Task: Create List Cybersecurity in Board Website Content Management to Workspace Job Evaluation and Classification. Create List Network Infrastructure in Board Business Process Improvement to Workspace Job Evaluation and Classification. Create List Cloud Computing in Board Business Model Hypothesis Creation and Testing to Workspace Job Evaluation and Classification
Action: Mouse moved to (39, 328)
Screenshot: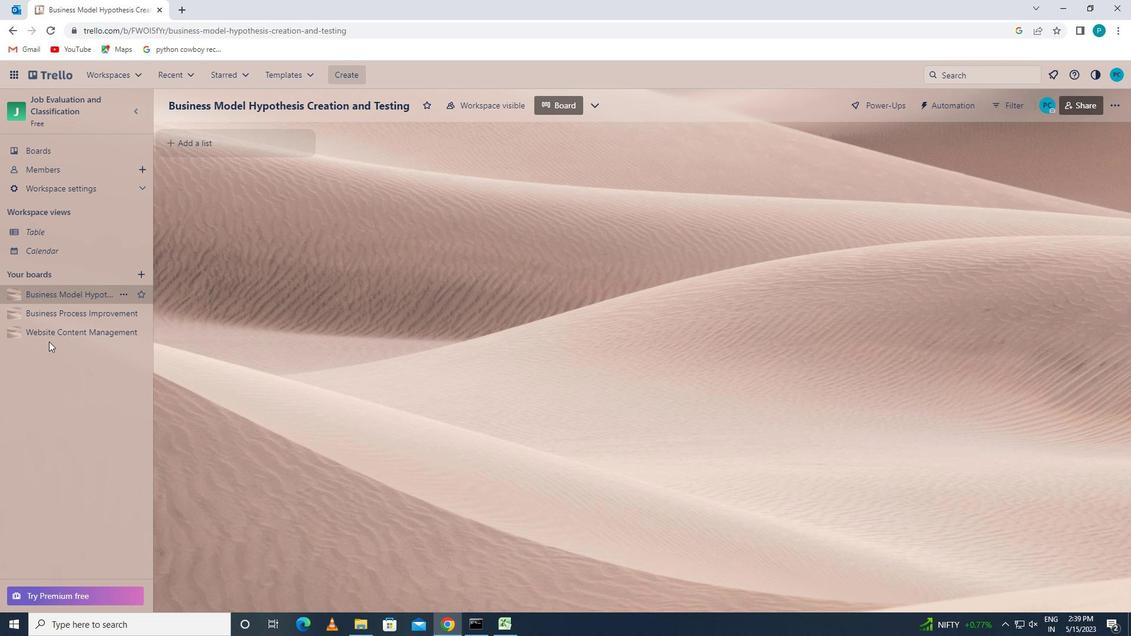 
Action: Mouse pressed left at (39, 328)
Screenshot: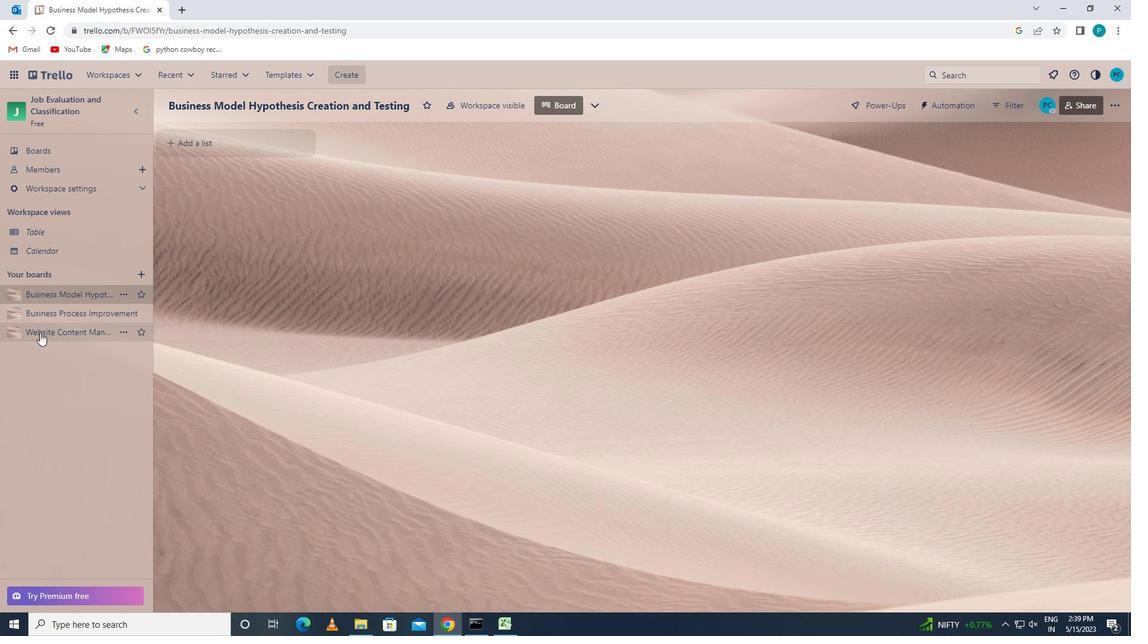 
Action: Mouse moved to (202, 137)
Screenshot: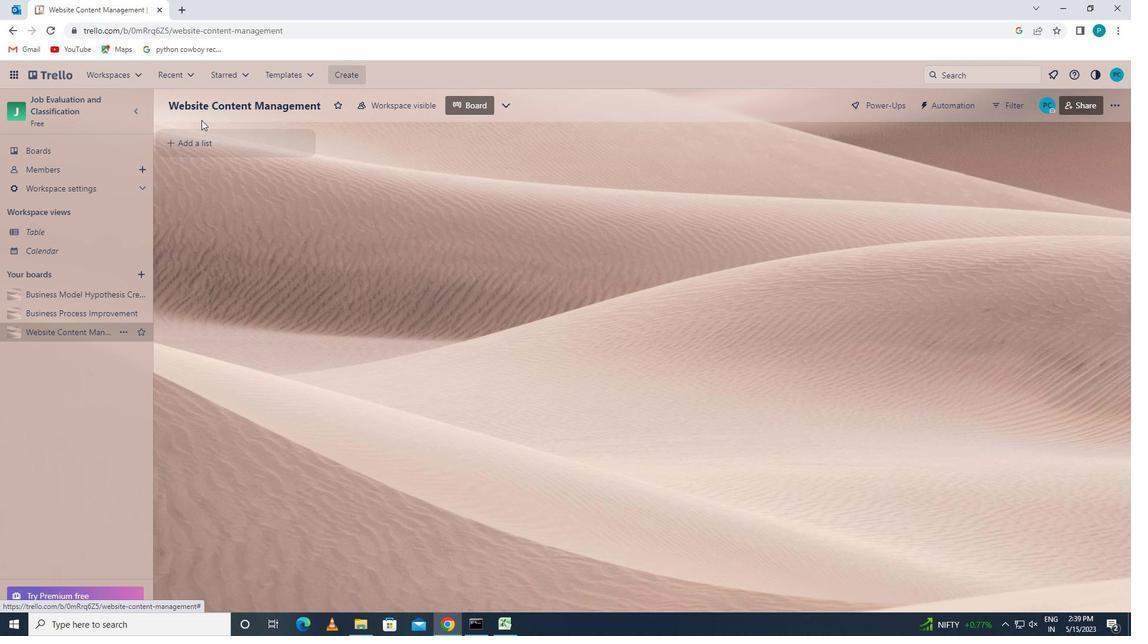 
Action: Mouse pressed left at (202, 137)
Screenshot: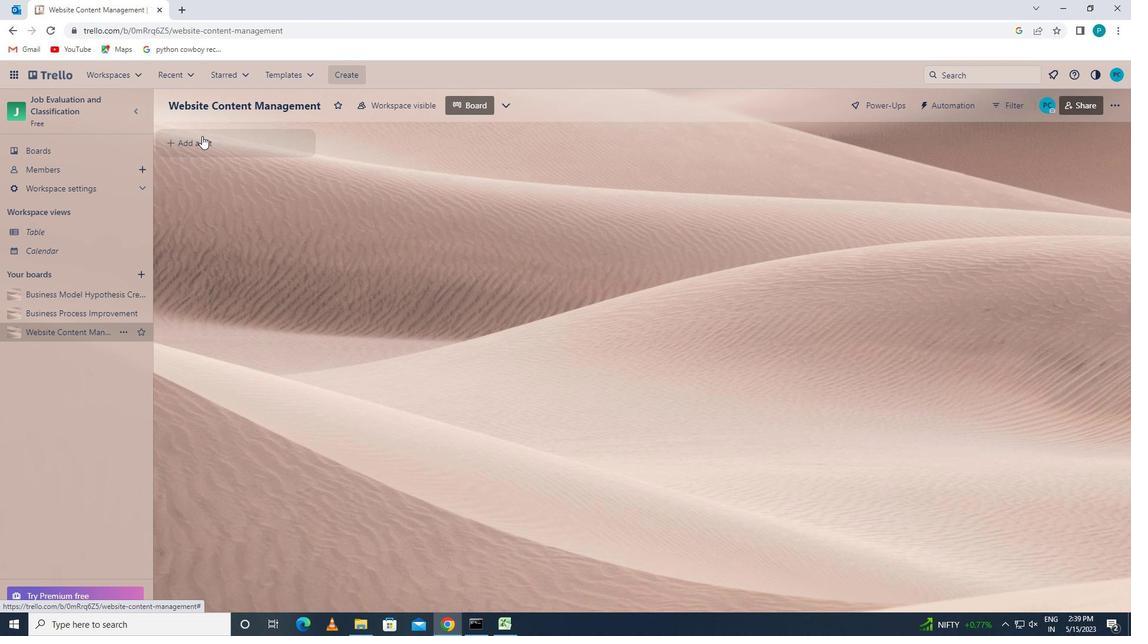 
Action: Key pressed <Key.caps_lock>v<Key.backspace>c<Key.caps_lock>ybersecurity
Screenshot: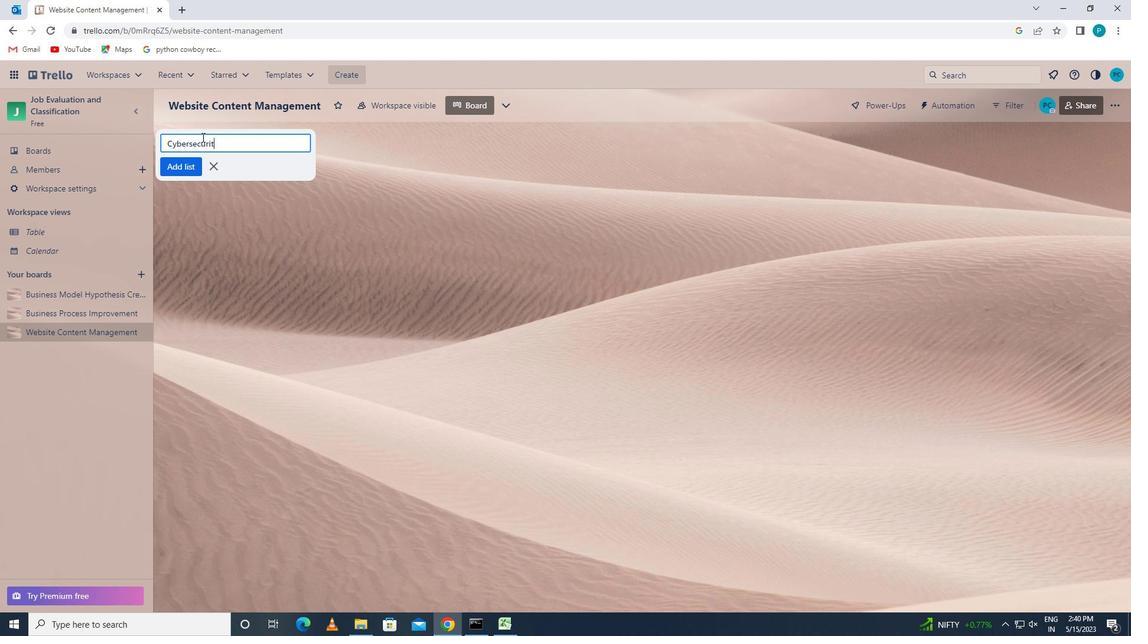 
Action: Mouse moved to (193, 168)
Screenshot: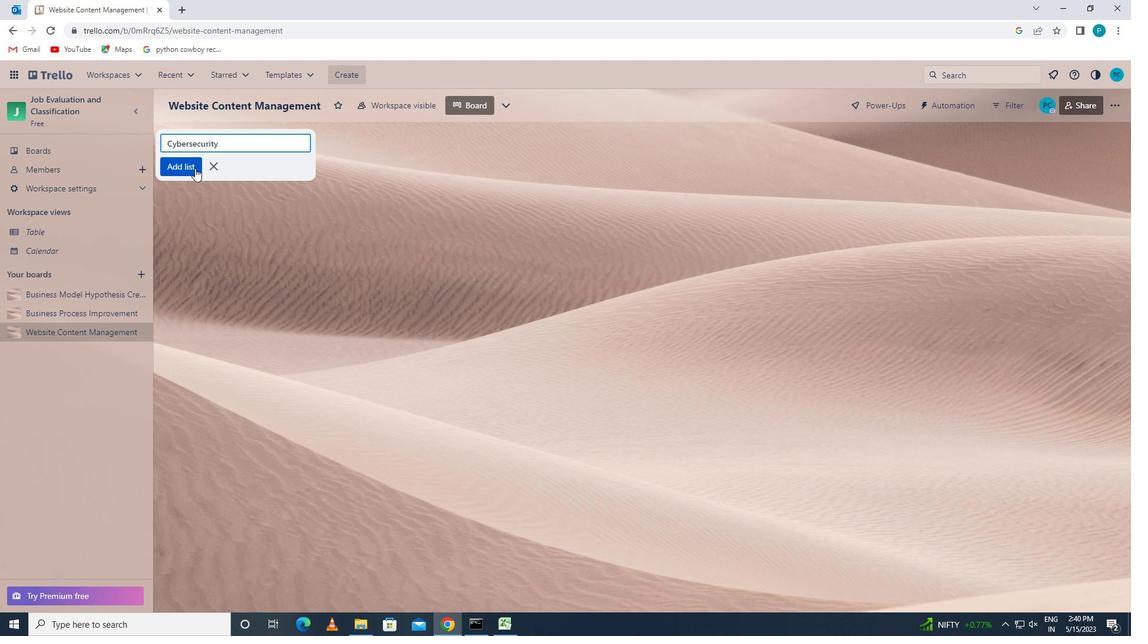
Action: Mouse pressed left at (193, 168)
Screenshot: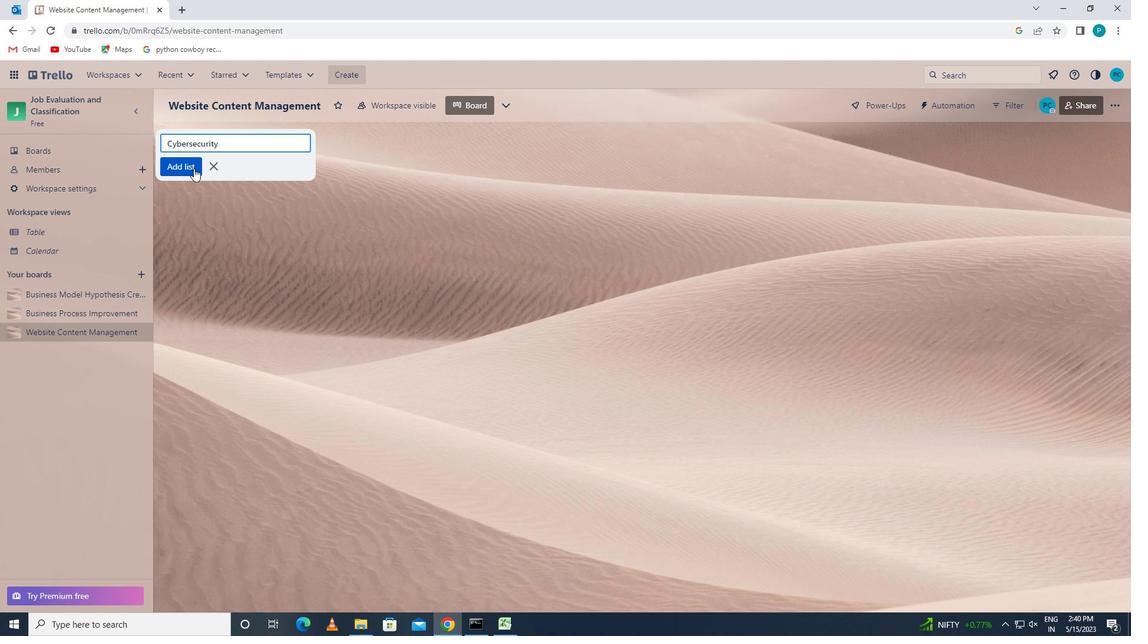 
Action: Mouse moved to (37, 318)
Screenshot: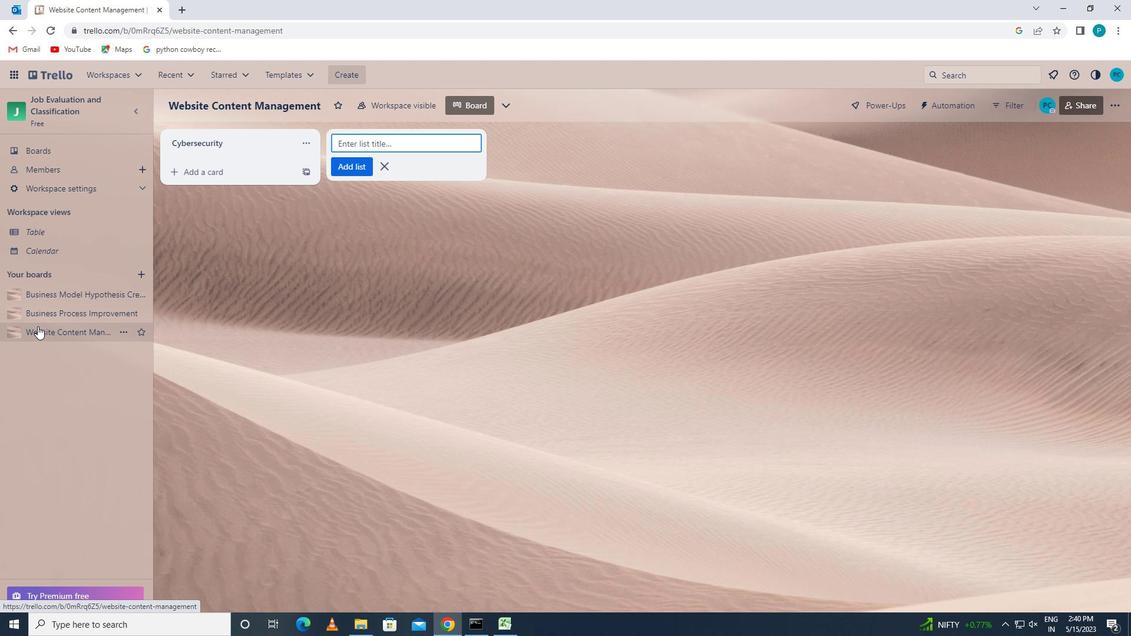 
Action: Mouse pressed left at (37, 318)
Screenshot: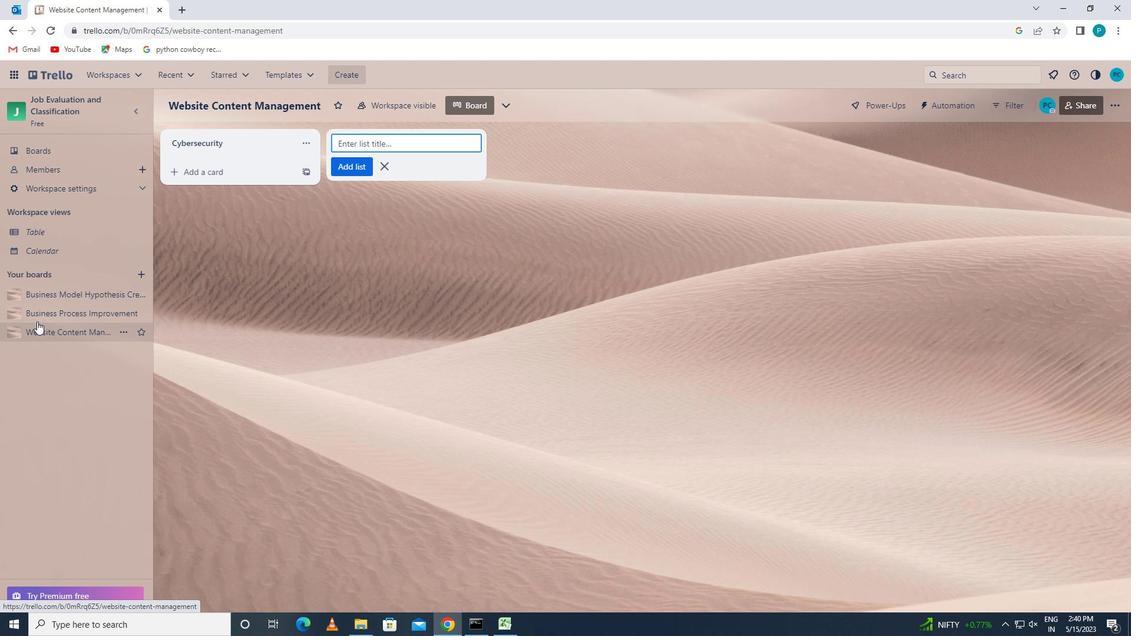 
Action: Mouse moved to (202, 144)
Screenshot: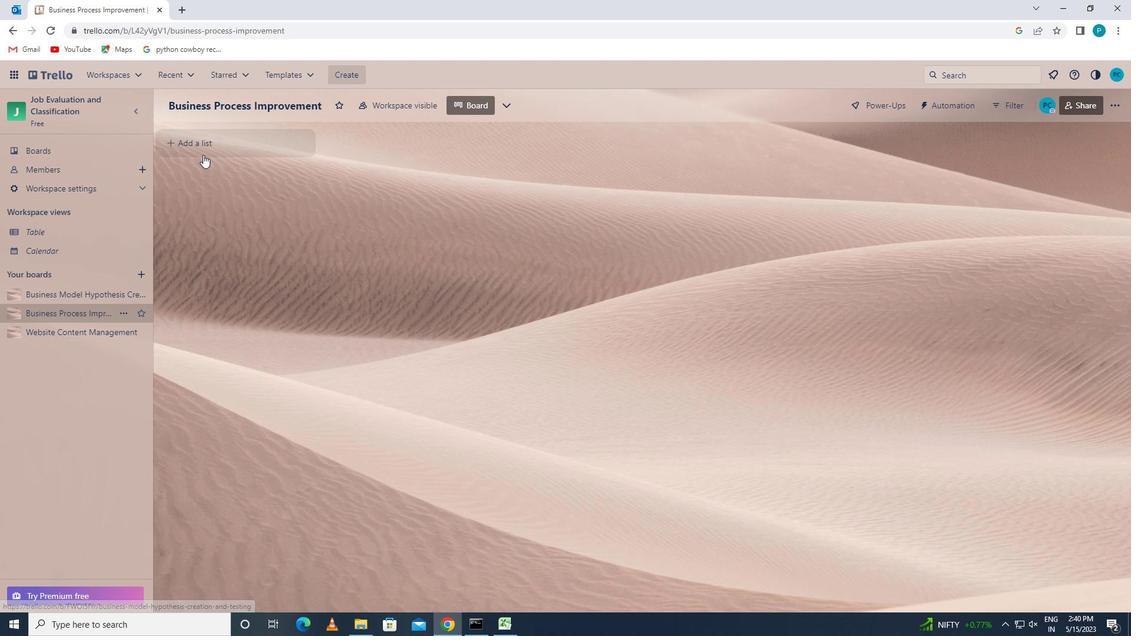 
Action: Mouse pressed left at (202, 144)
Screenshot: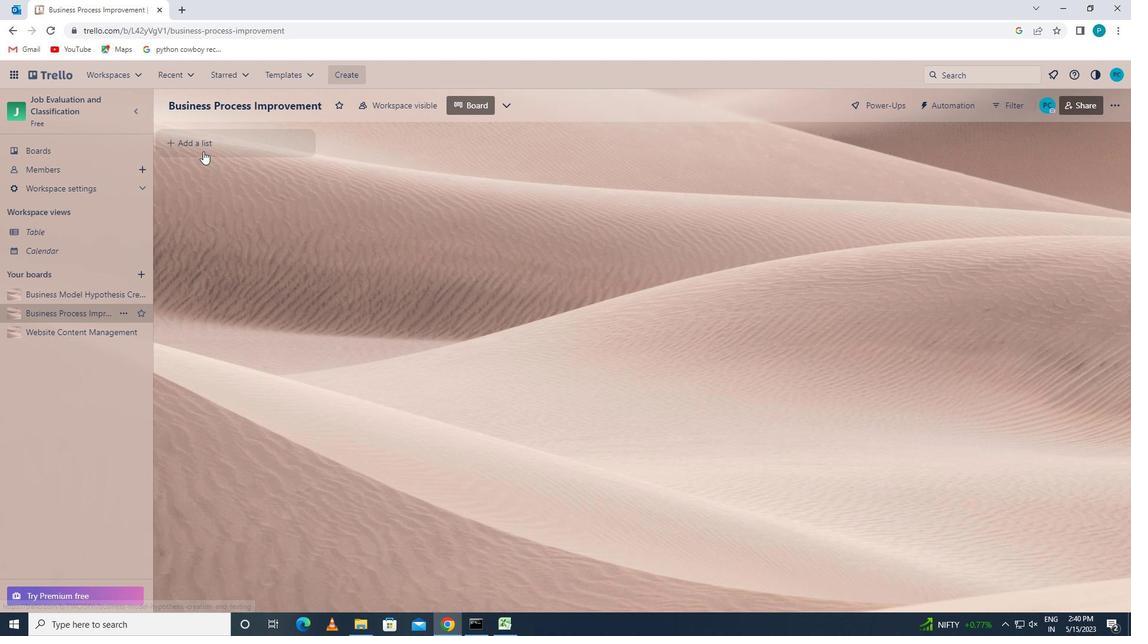 
Action: Key pressed <Key.caps_lock>n<Key.caps_lock>etwork<Key.space><Key.caps_lock>i<Key.caps_lock>nfrastructure
Screenshot: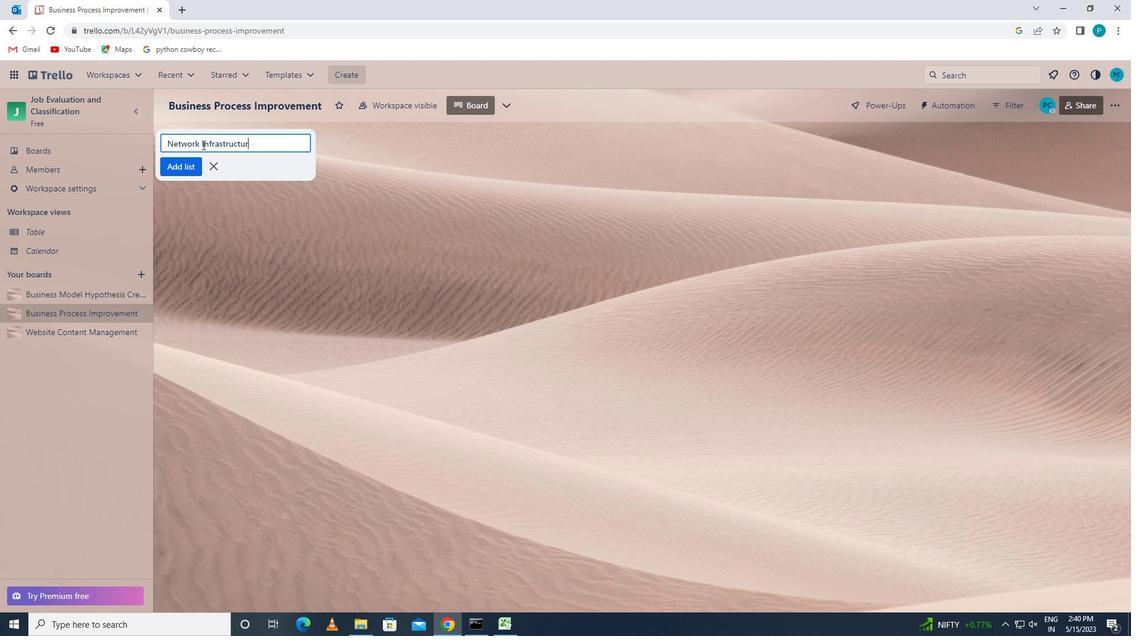
Action: Mouse moved to (166, 165)
Screenshot: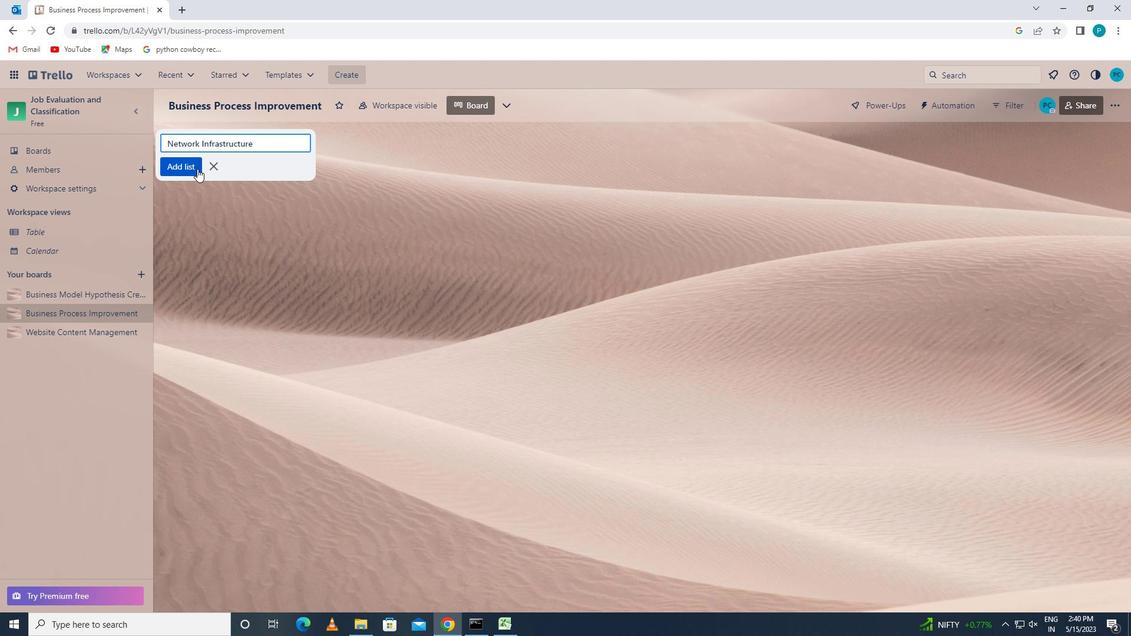 
Action: Mouse pressed left at (166, 165)
Screenshot: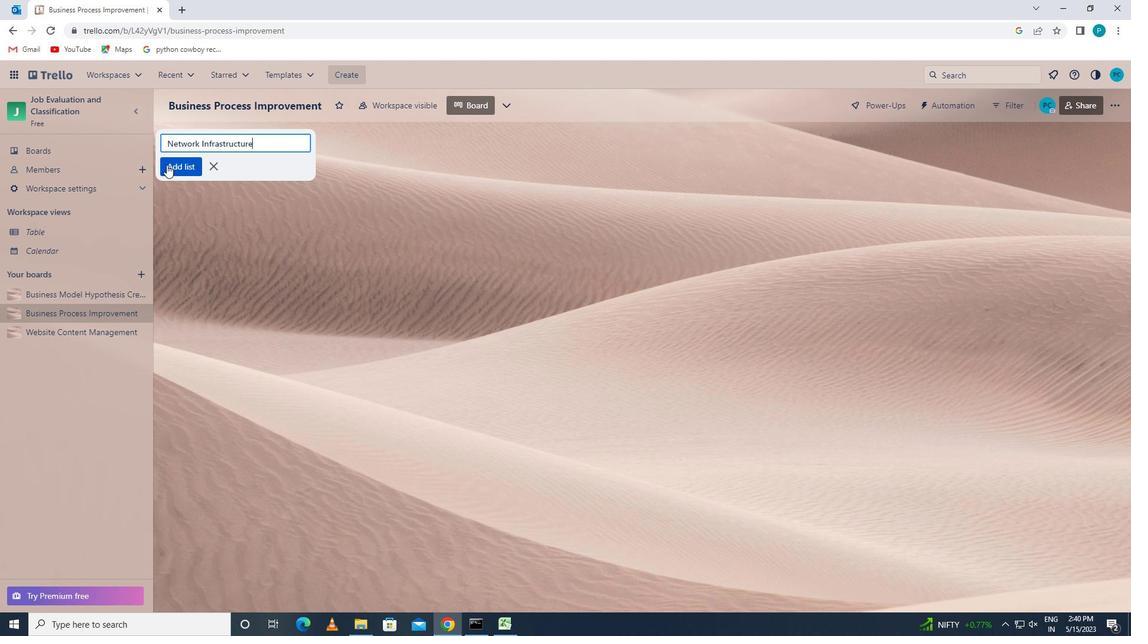 
Action: Mouse moved to (64, 288)
Screenshot: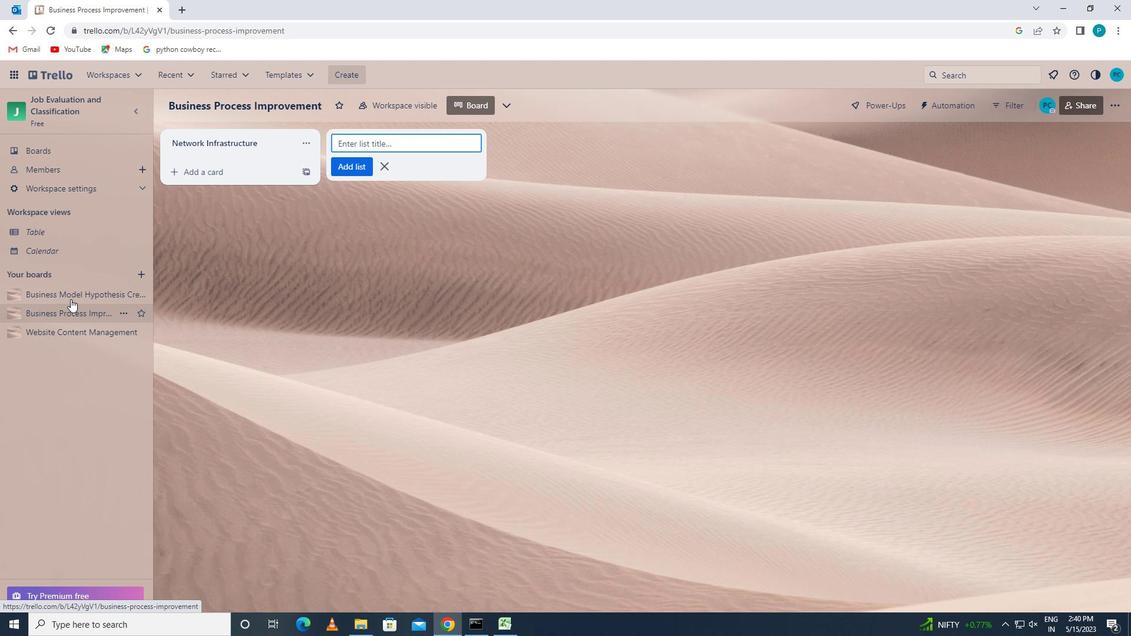 
Action: Mouse pressed left at (64, 288)
Screenshot: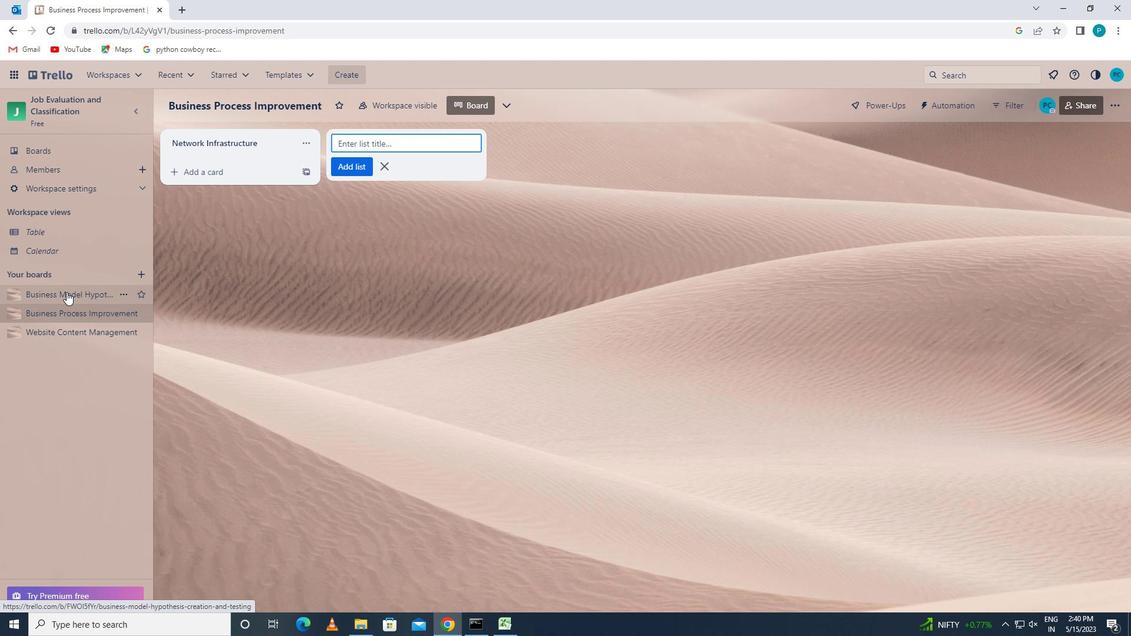 
Action: Mouse moved to (159, 142)
Screenshot: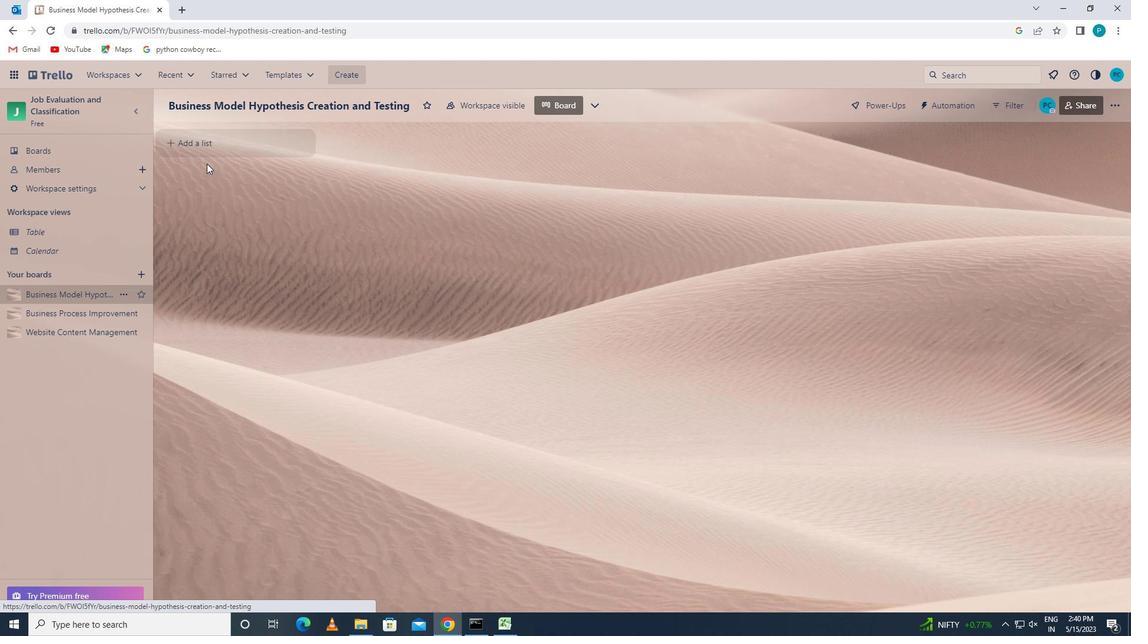 
Action: Mouse pressed left at (159, 142)
Screenshot: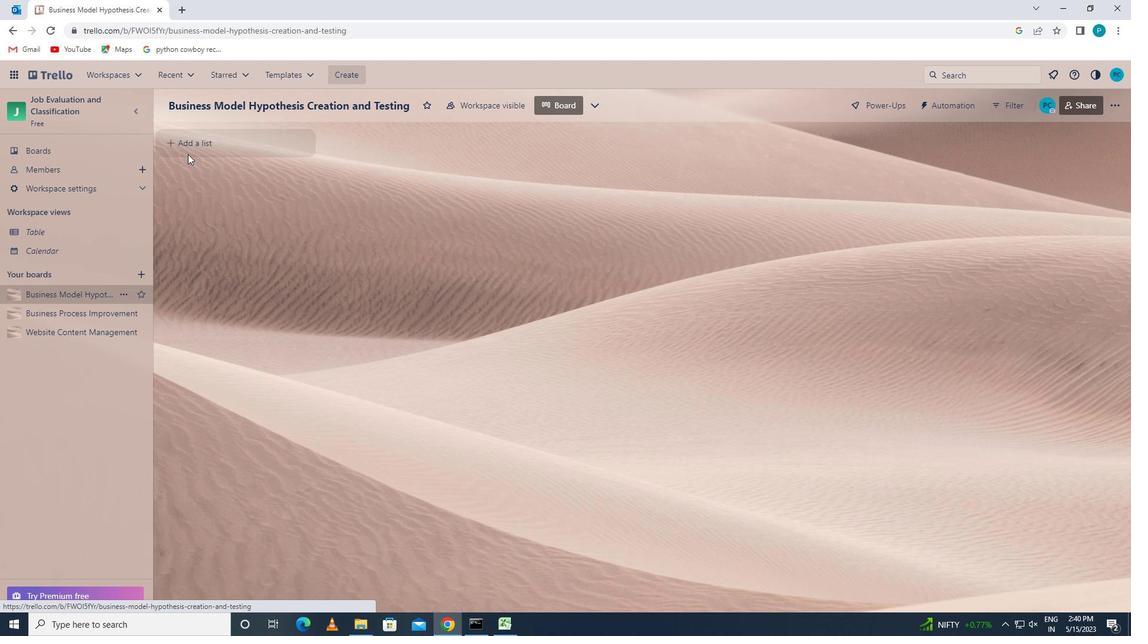 
Action: Mouse moved to (169, 143)
Screenshot: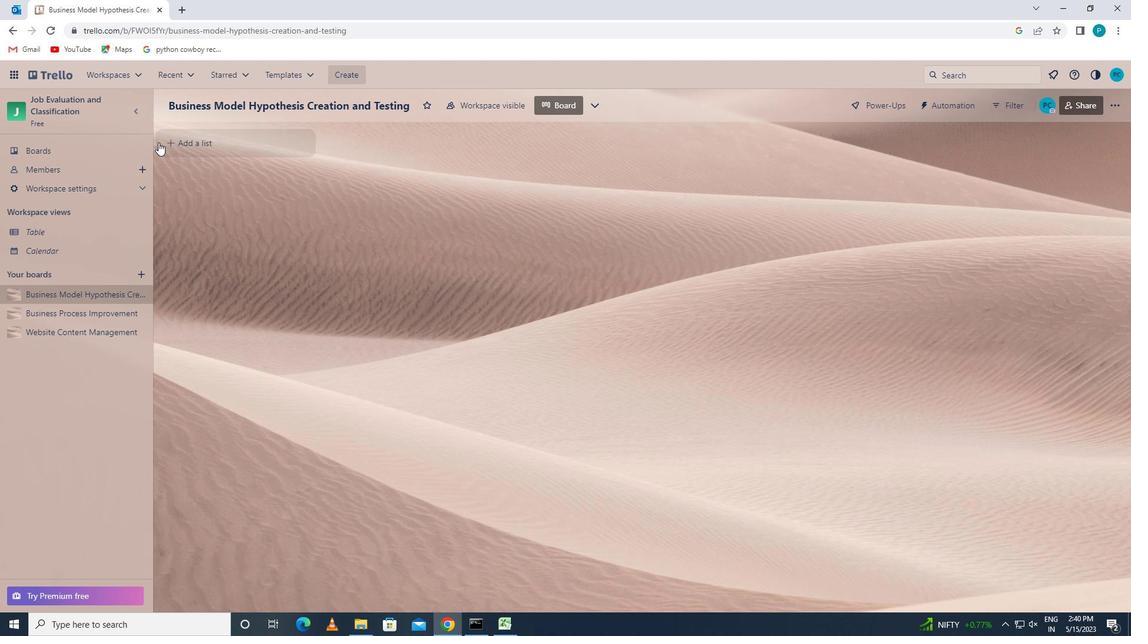 
Action: Mouse pressed left at (169, 143)
Screenshot: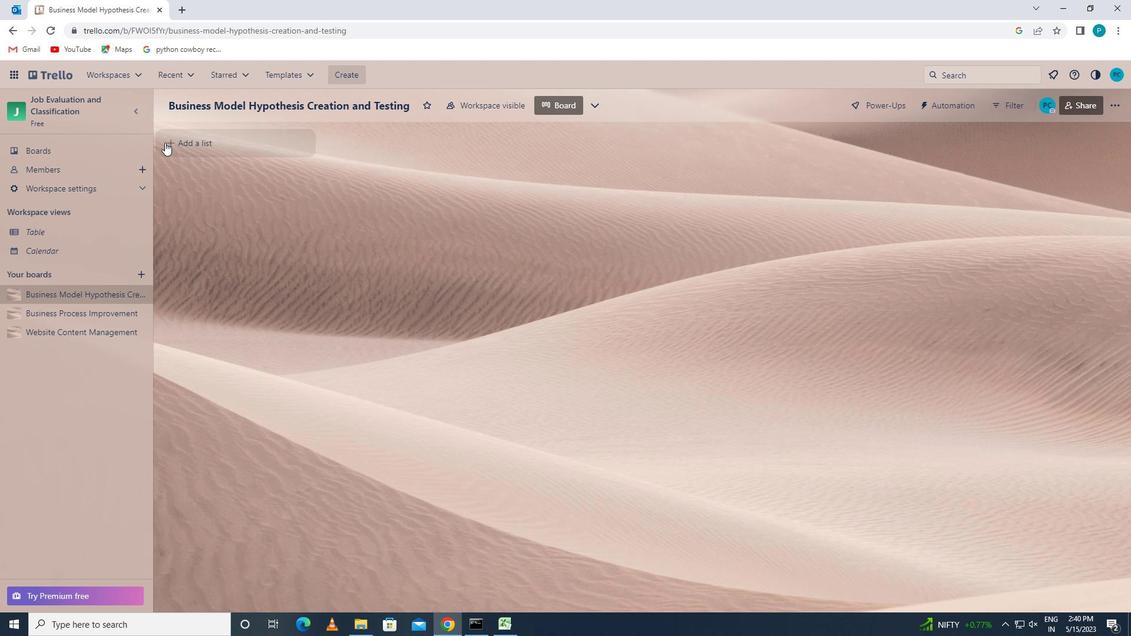 
Action: Key pressed <Key.caps_lock>c<Key.caps_lock>loud<Key.space><Key.caps_lock>c<Key.caps_lock>p<Key.backspace>omputing<Key.space>
Screenshot: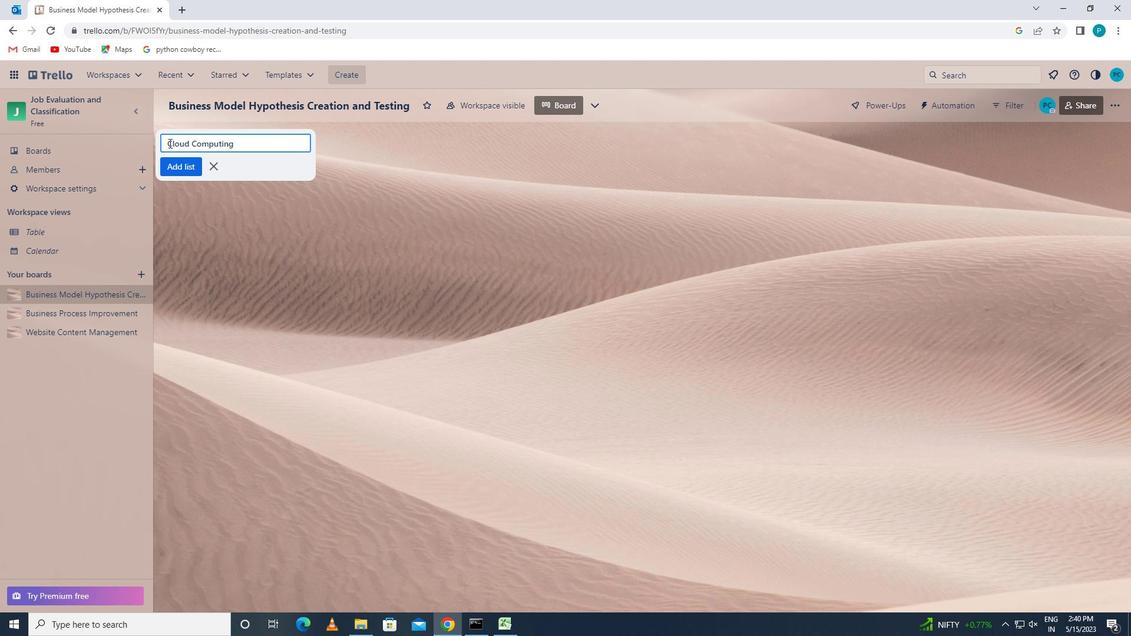
Action: Mouse moved to (176, 165)
Screenshot: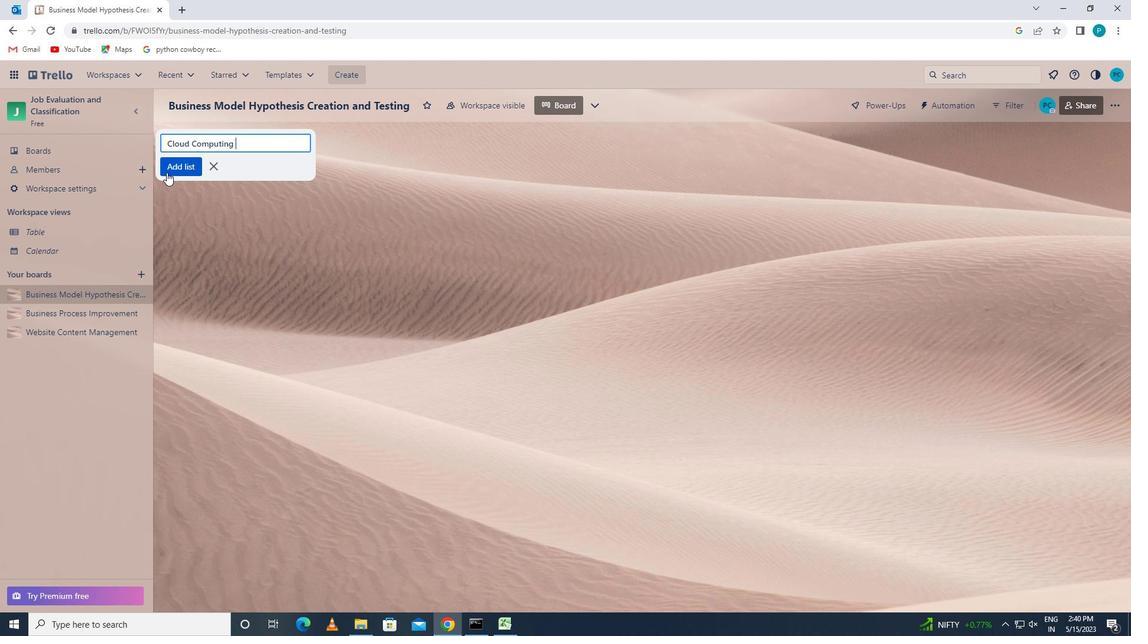 
Action: Mouse pressed left at (176, 165)
Screenshot: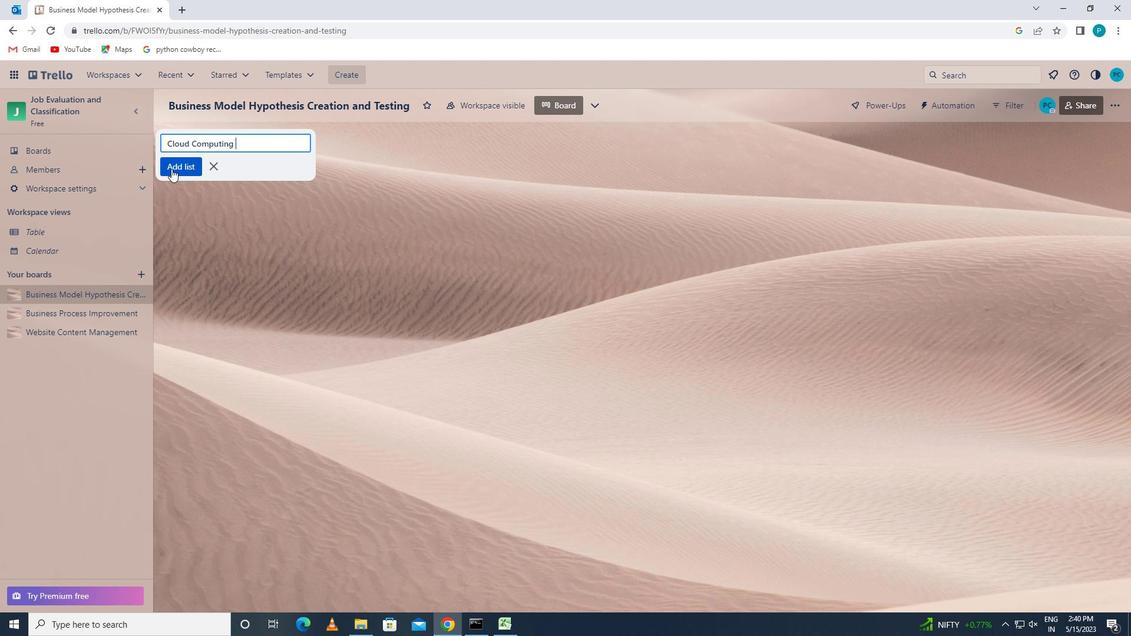 
